 Task: select a rule when a card is archived by anyone.
Action: Mouse moved to (1231, 96)
Screenshot: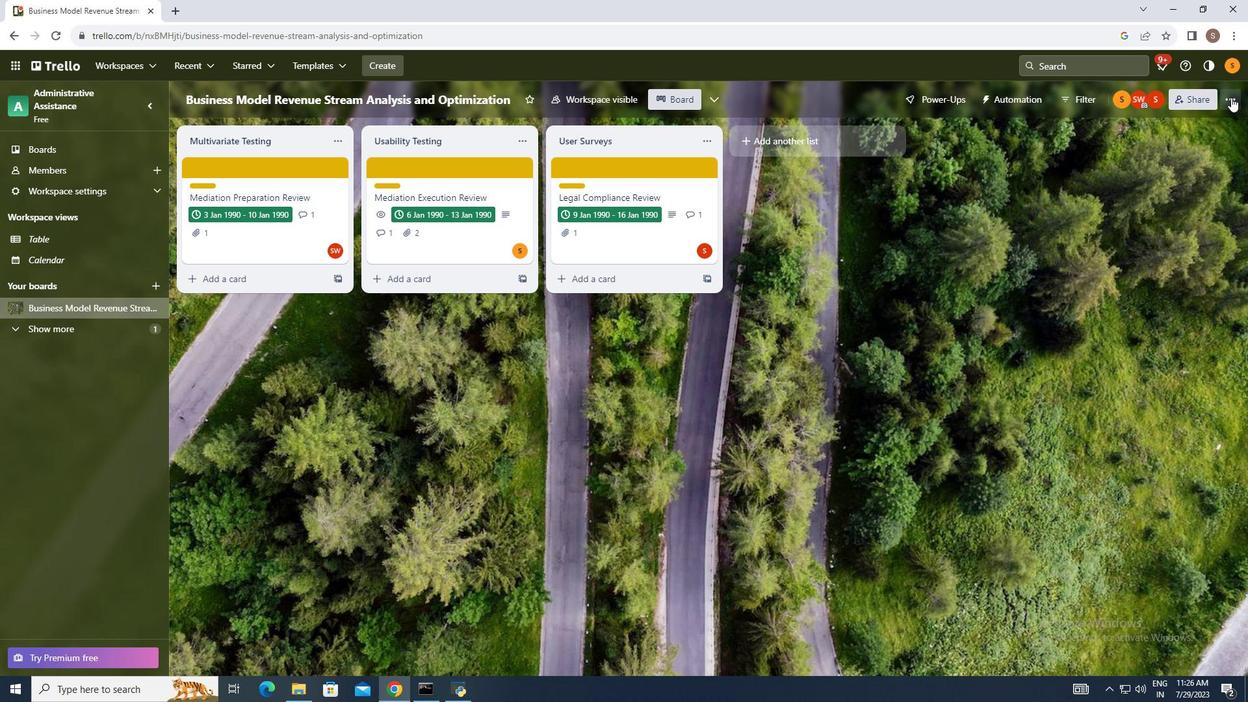 
Action: Mouse pressed left at (1231, 96)
Screenshot: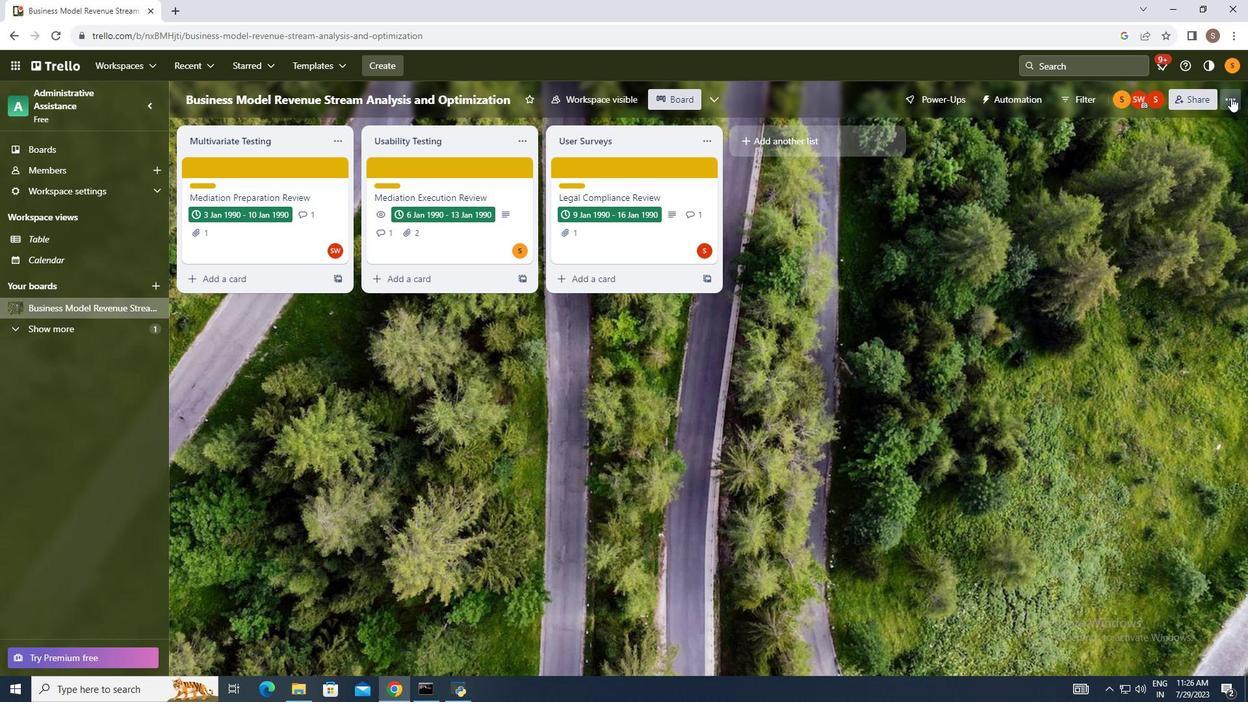 
Action: Mouse moved to (1110, 271)
Screenshot: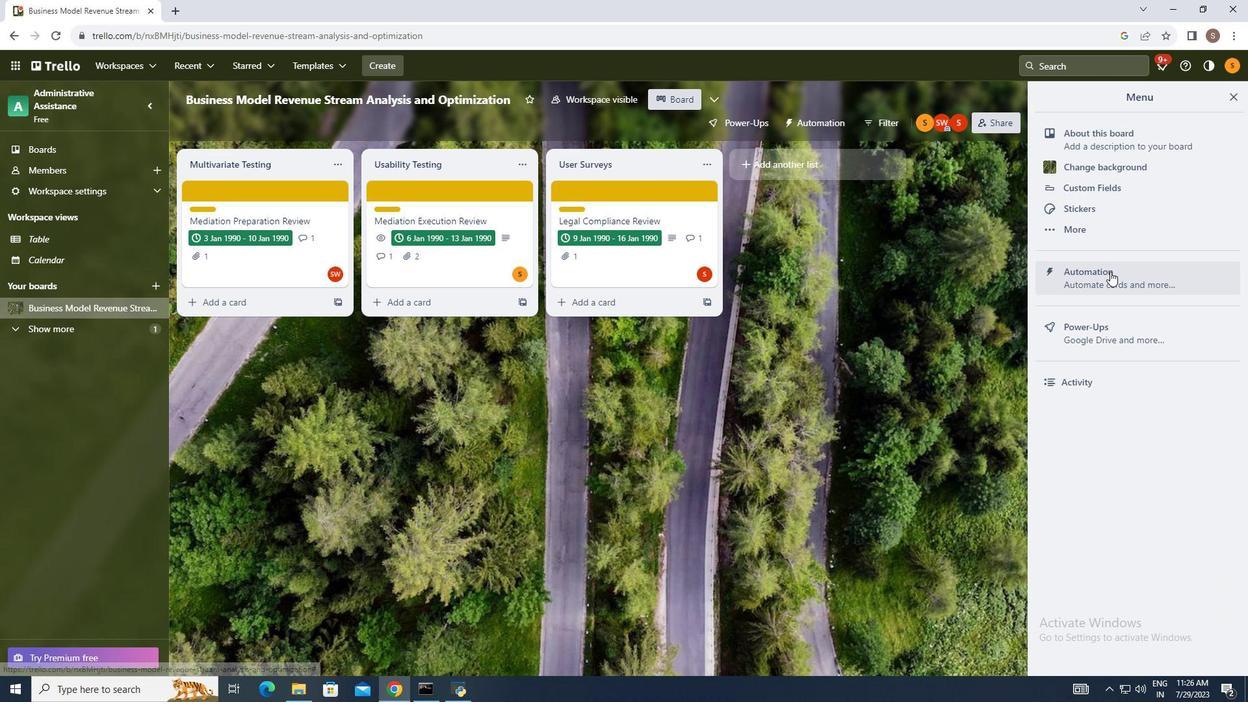 
Action: Mouse pressed left at (1110, 271)
Screenshot: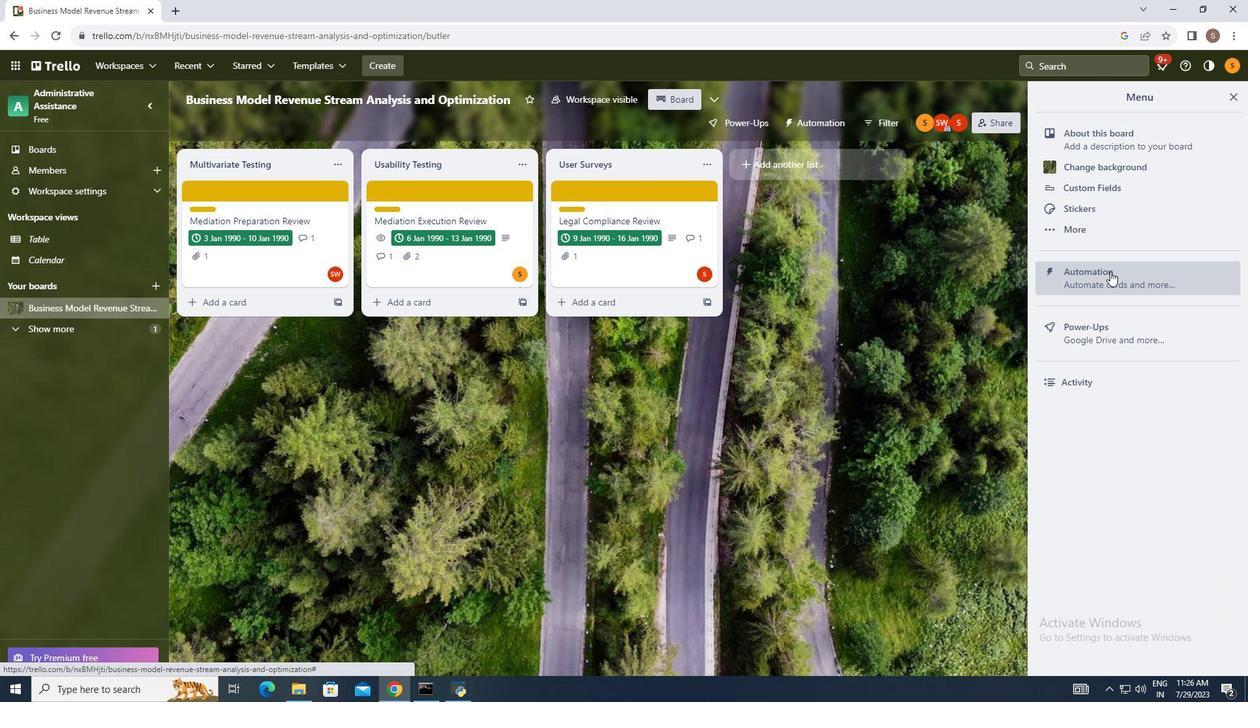 
Action: Mouse moved to (252, 240)
Screenshot: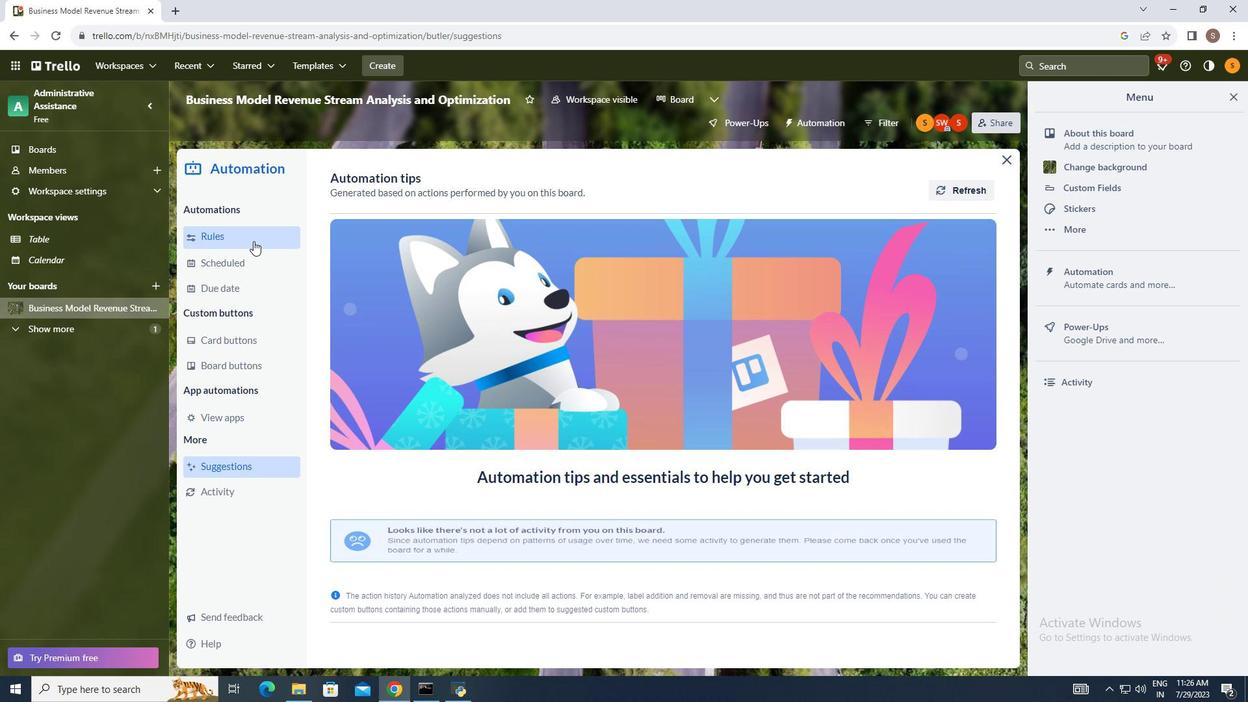 
Action: Mouse pressed left at (252, 240)
Screenshot: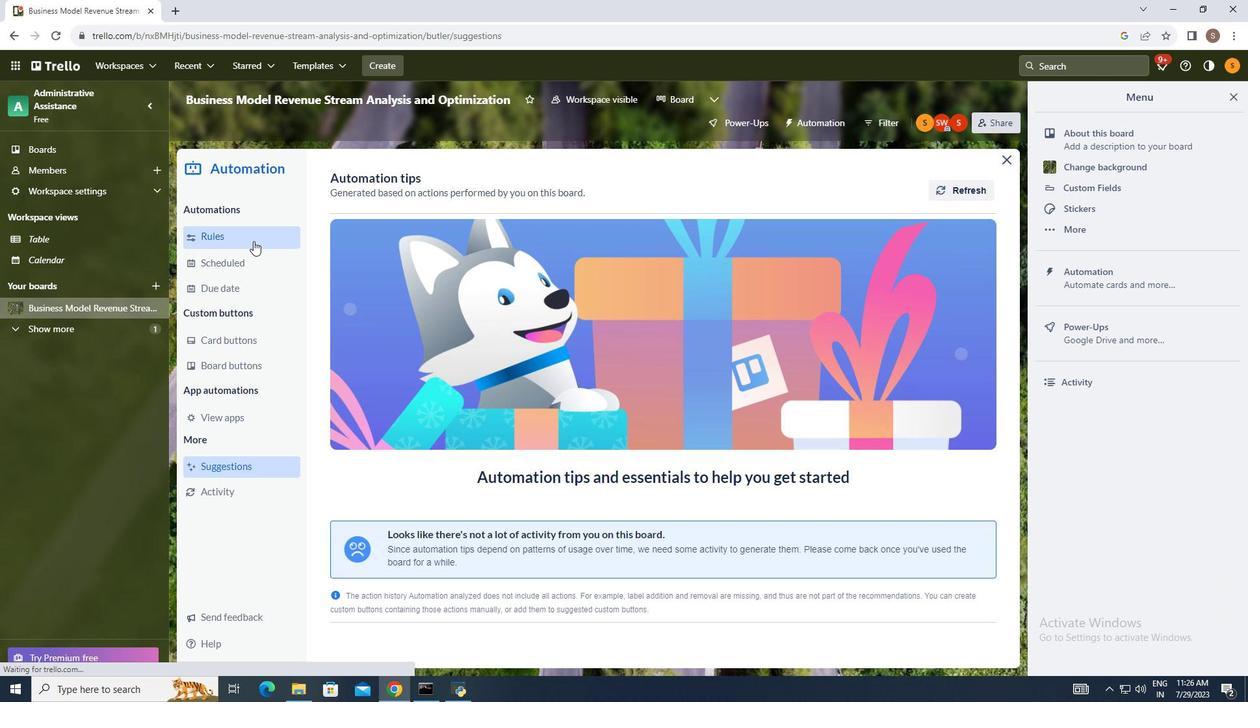 
Action: Mouse moved to (866, 182)
Screenshot: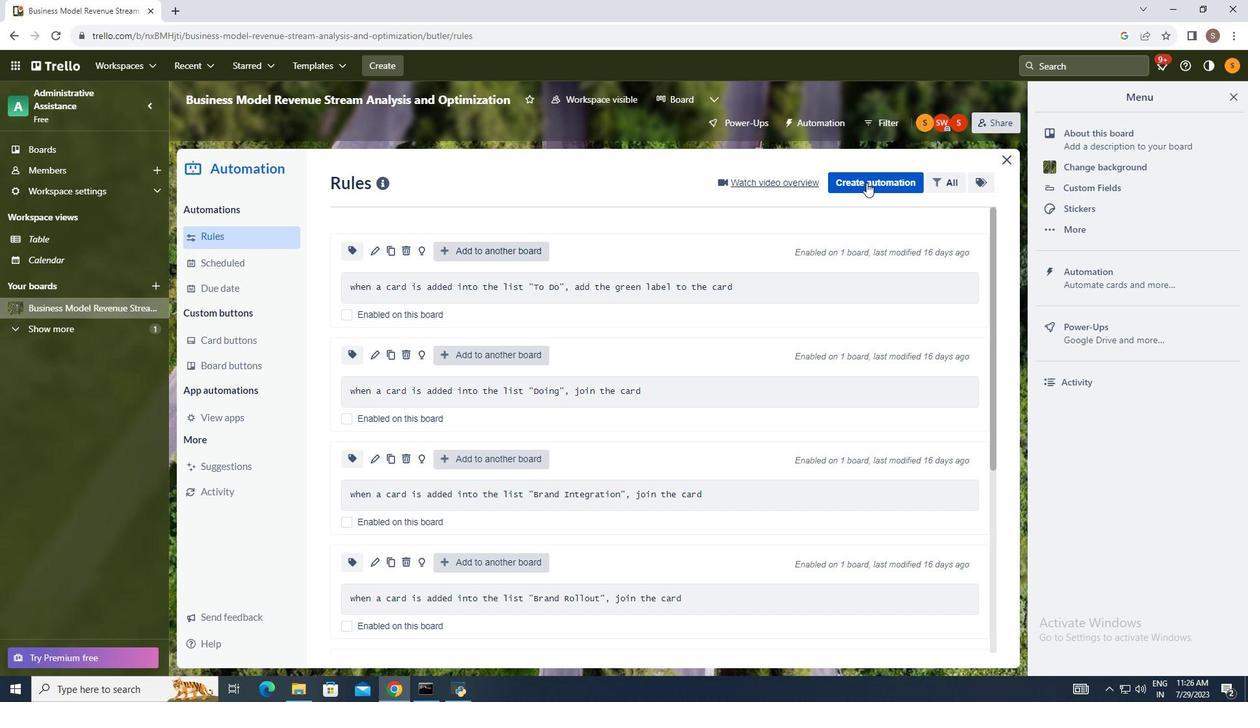 
Action: Mouse pressed left at (866, 182)
Screenshot: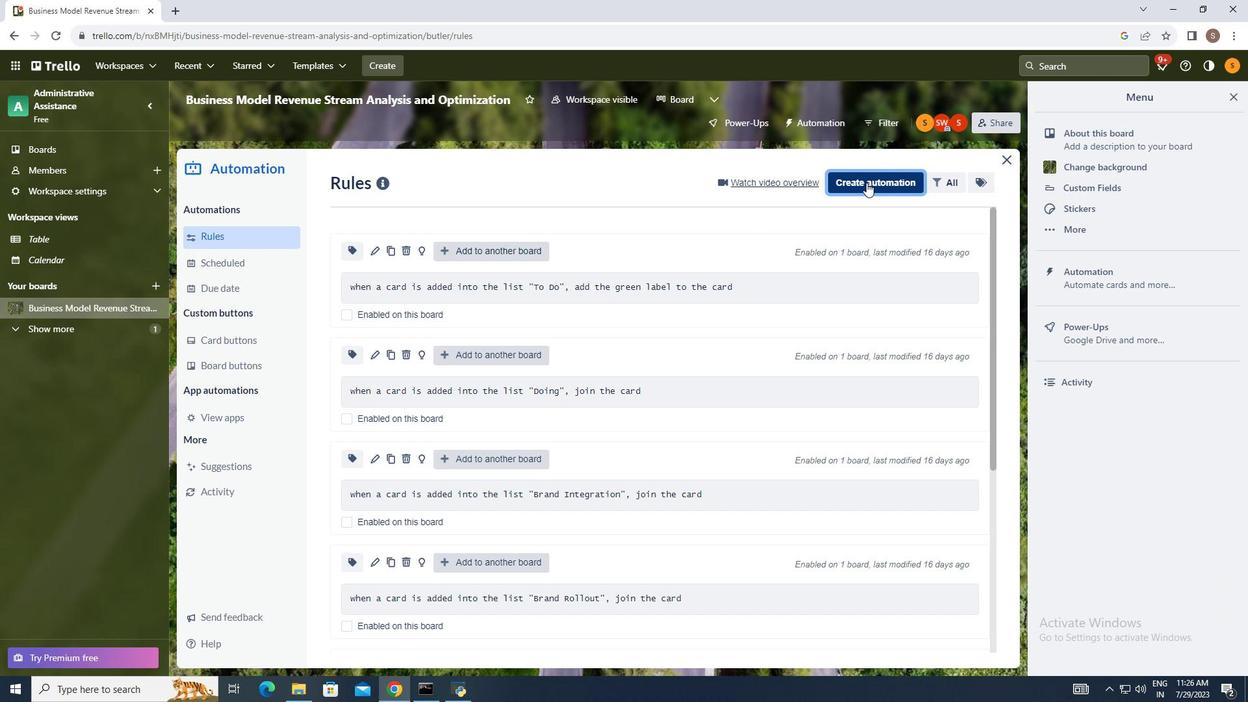 
Action: Mouse moved to (667, 306)
Screenshot: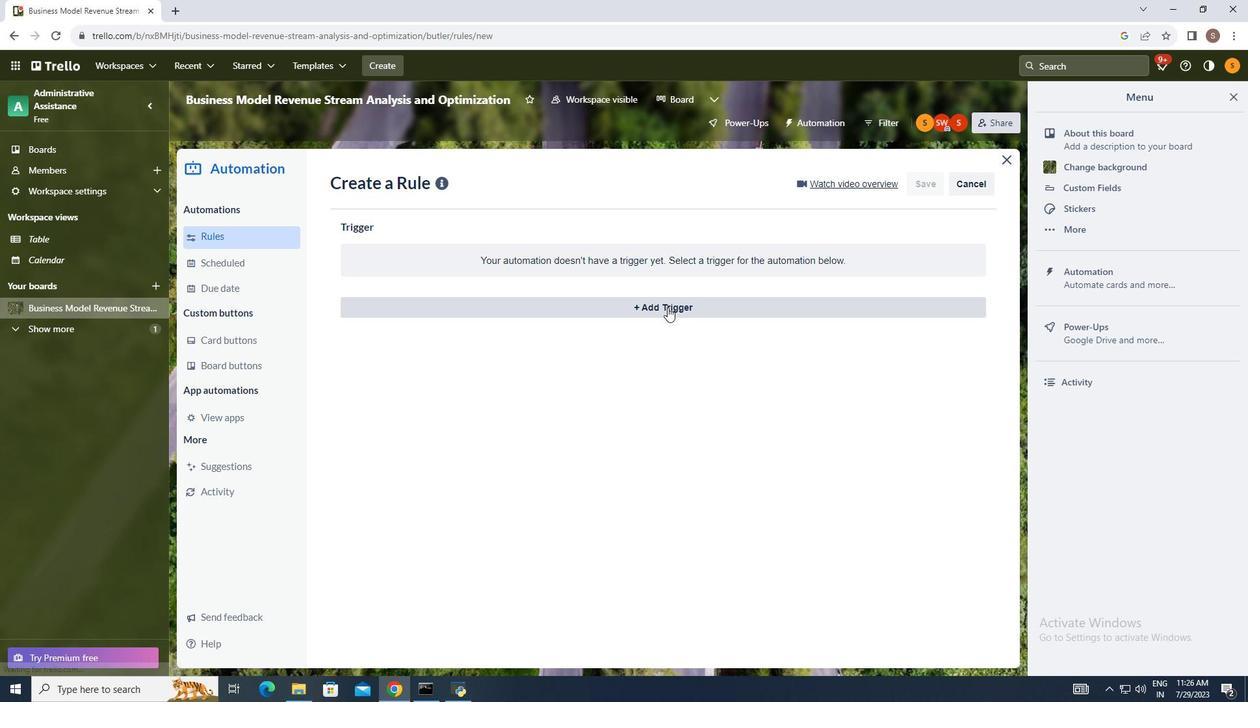 
Action: Mouse pressed left at (667, 306)
Screenshot: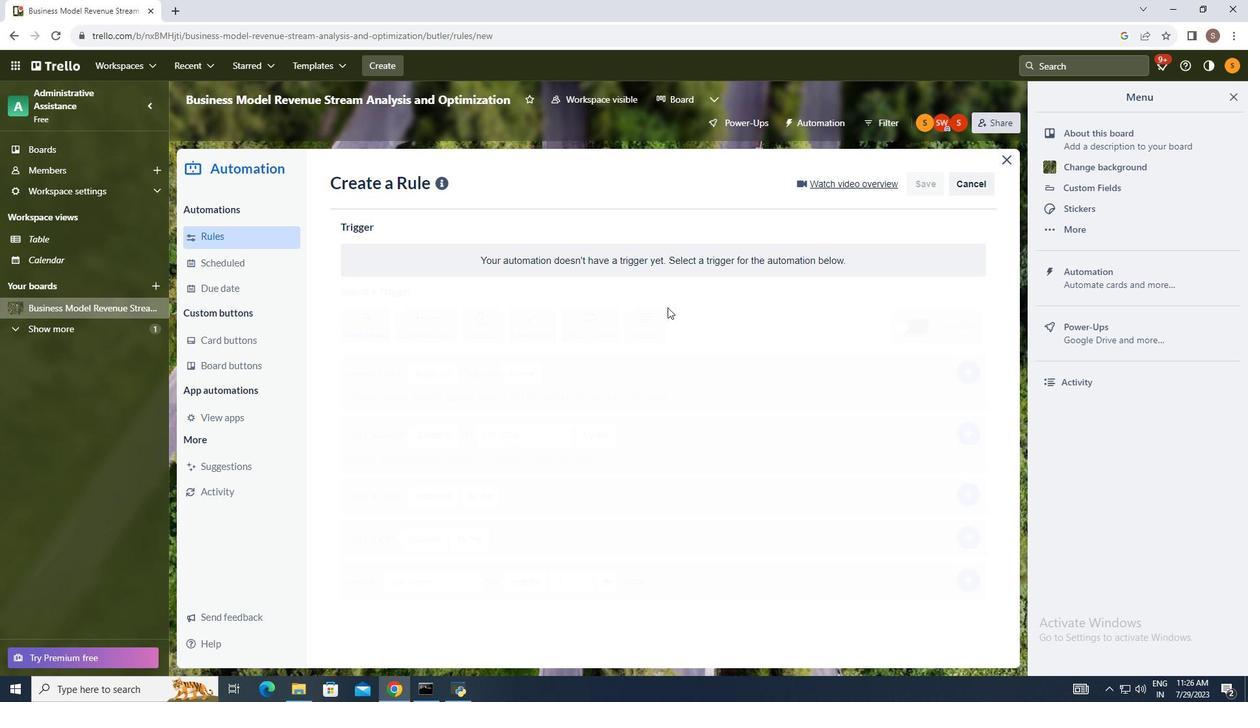 
Action: Mouse moved to (418, 526)
Screenshot: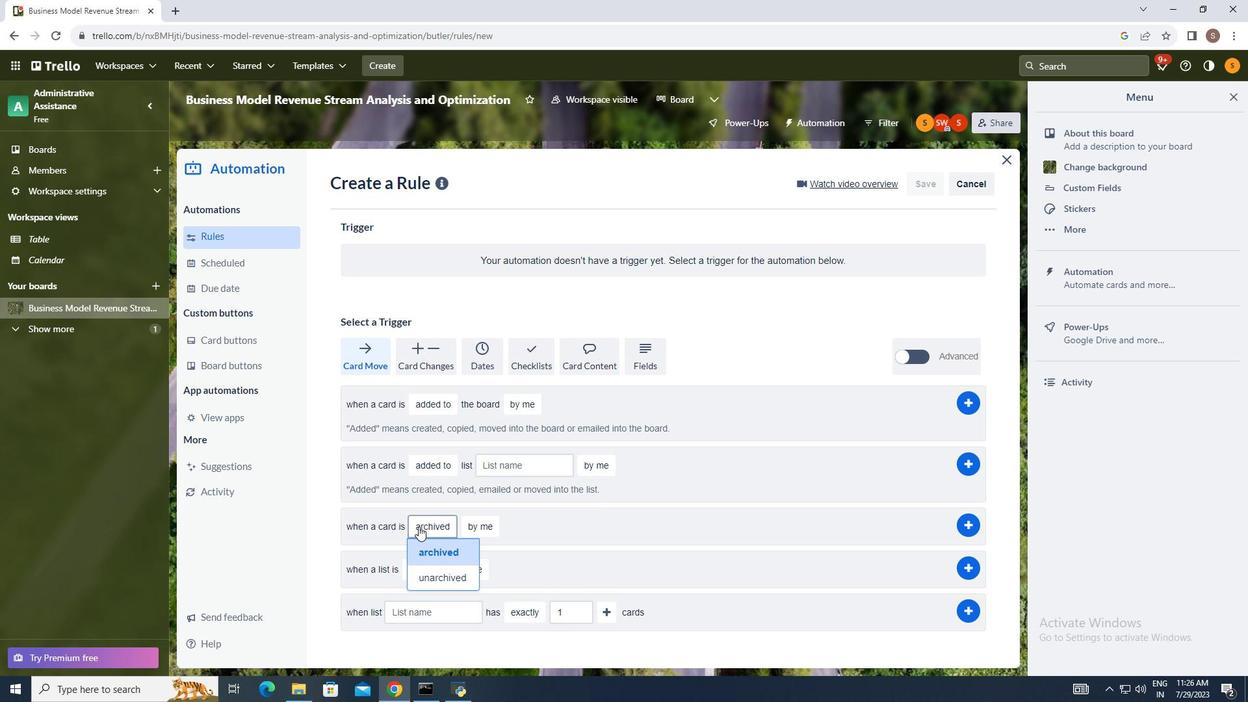 
Action: Mouse pressed left at (418, 526)
Screenshot: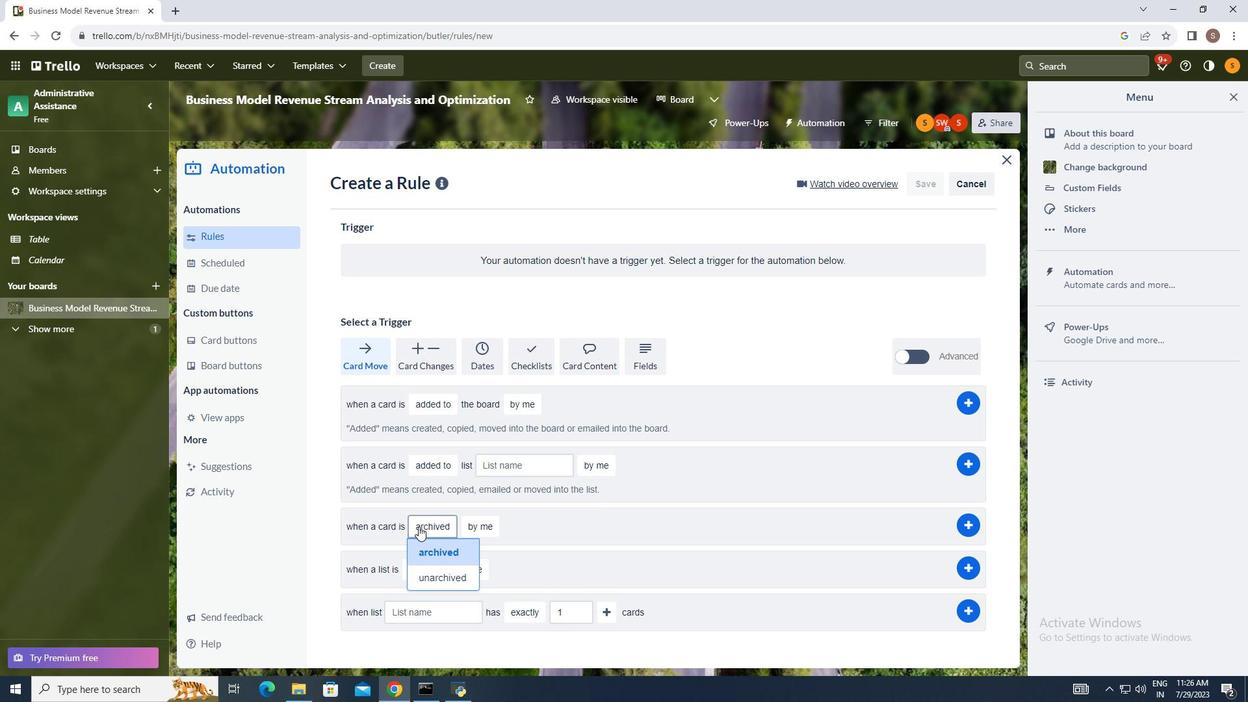 
Action: Mouse moved to (435, 548)
Screenshot: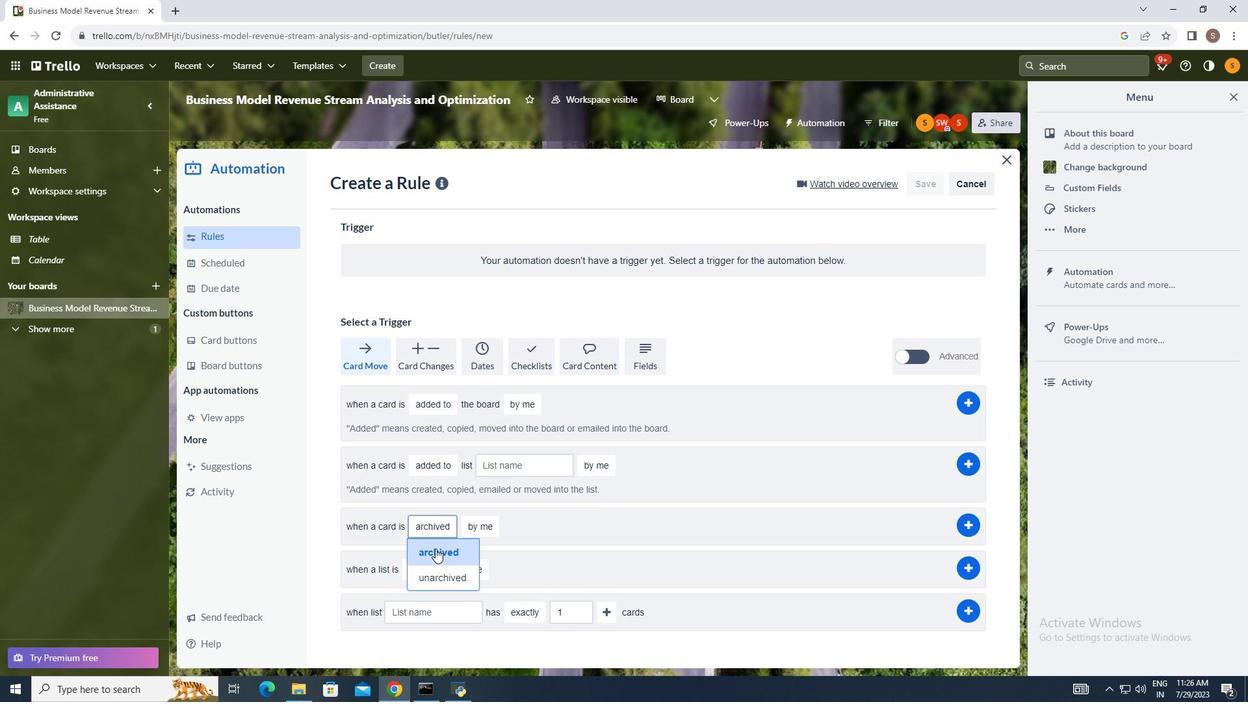 
Action: Mouse pressed left at (435, 548)
Screenshot: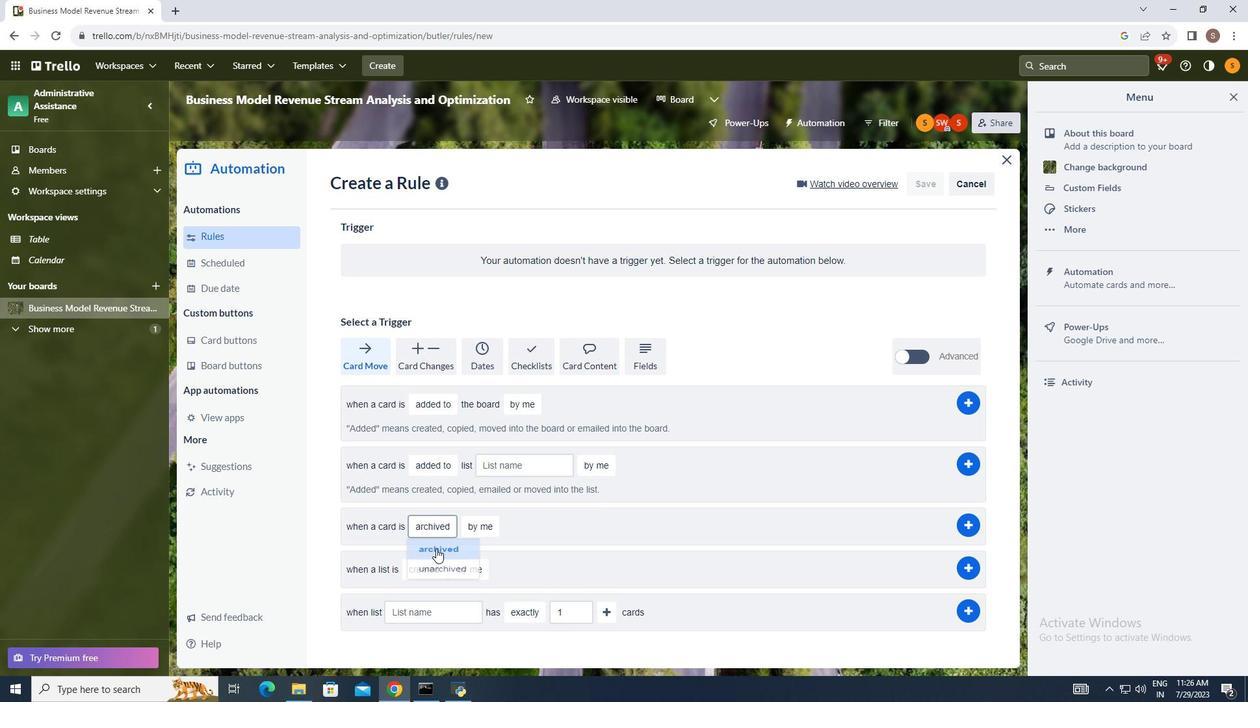 
Action: Mouse moved to (473, 524)
Screenshot: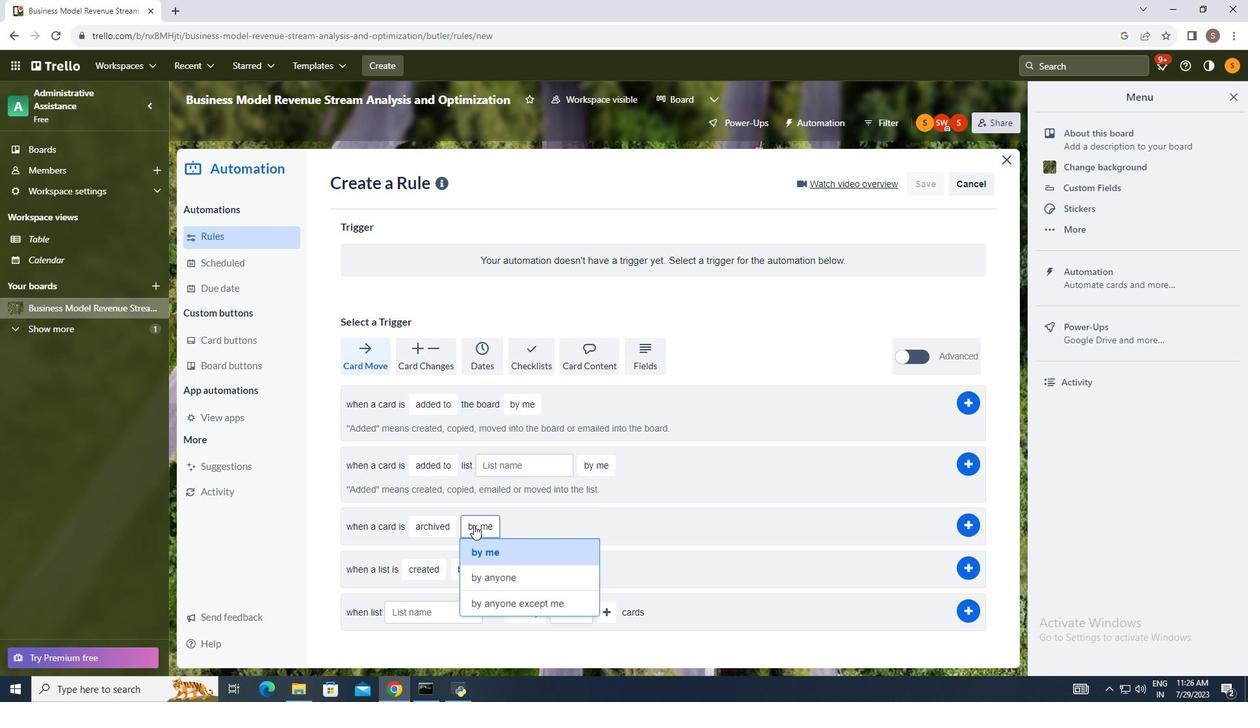 
Action: Mouse pressed left at (473, 524)
Screenshot: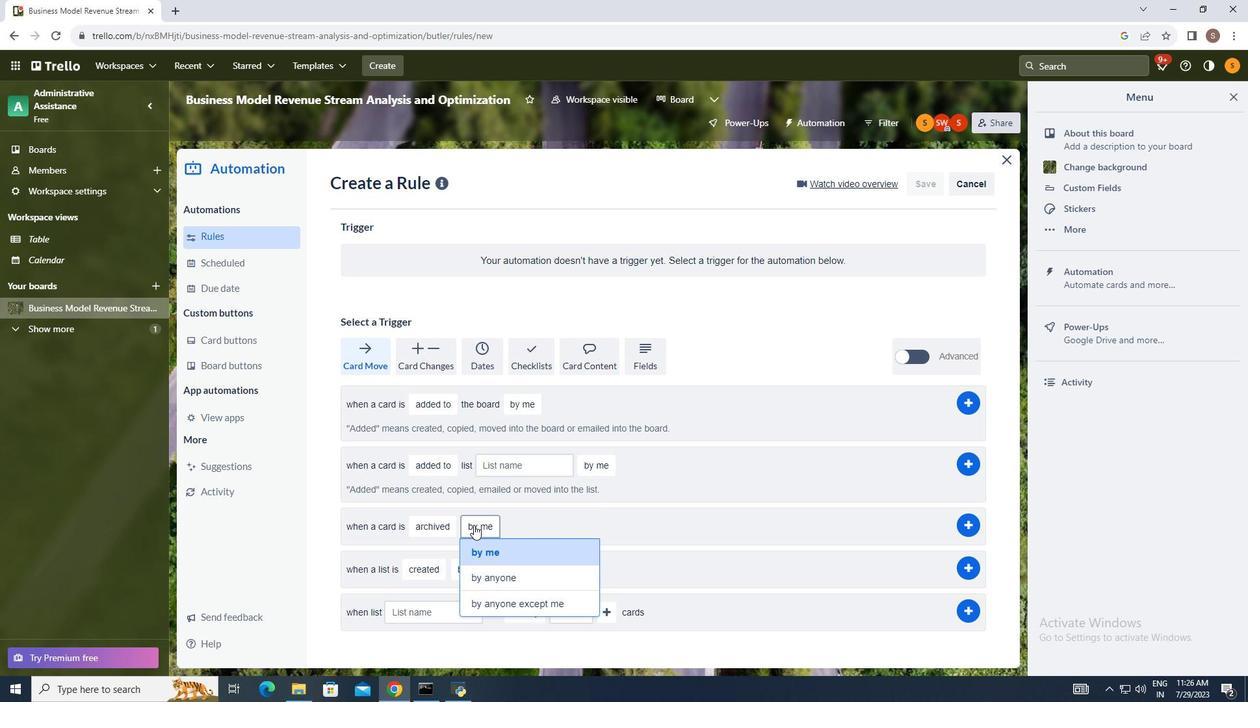 
Action: Mouse moved to (494, 574)
Screenshot: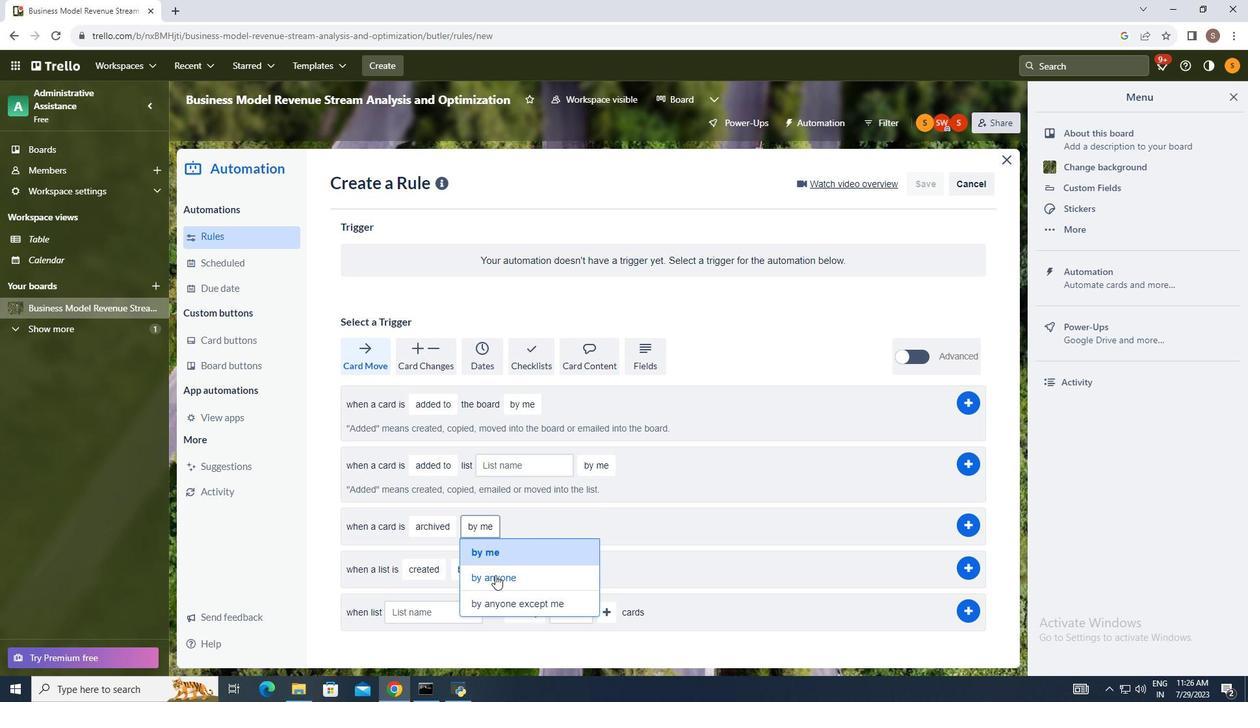 
Action: Mouse pressed left at (494, 574)
Screenshot: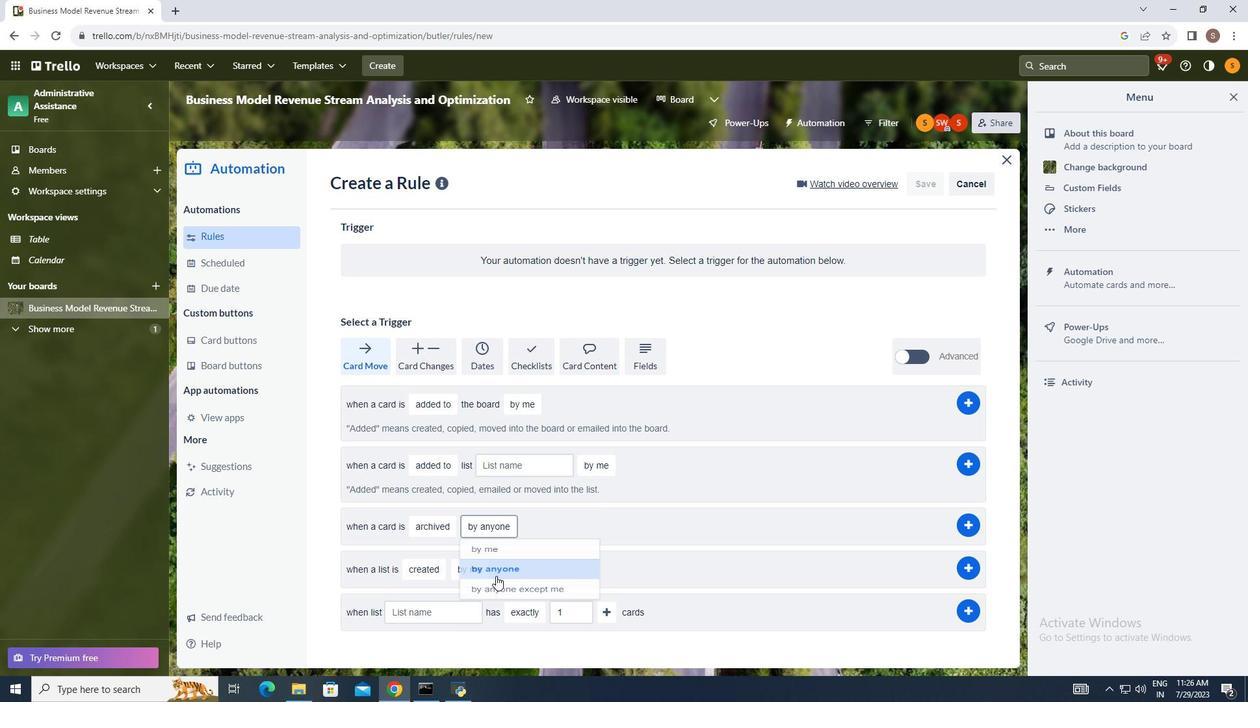 
Action: Mouse moved to (672, 540)
Screenshot: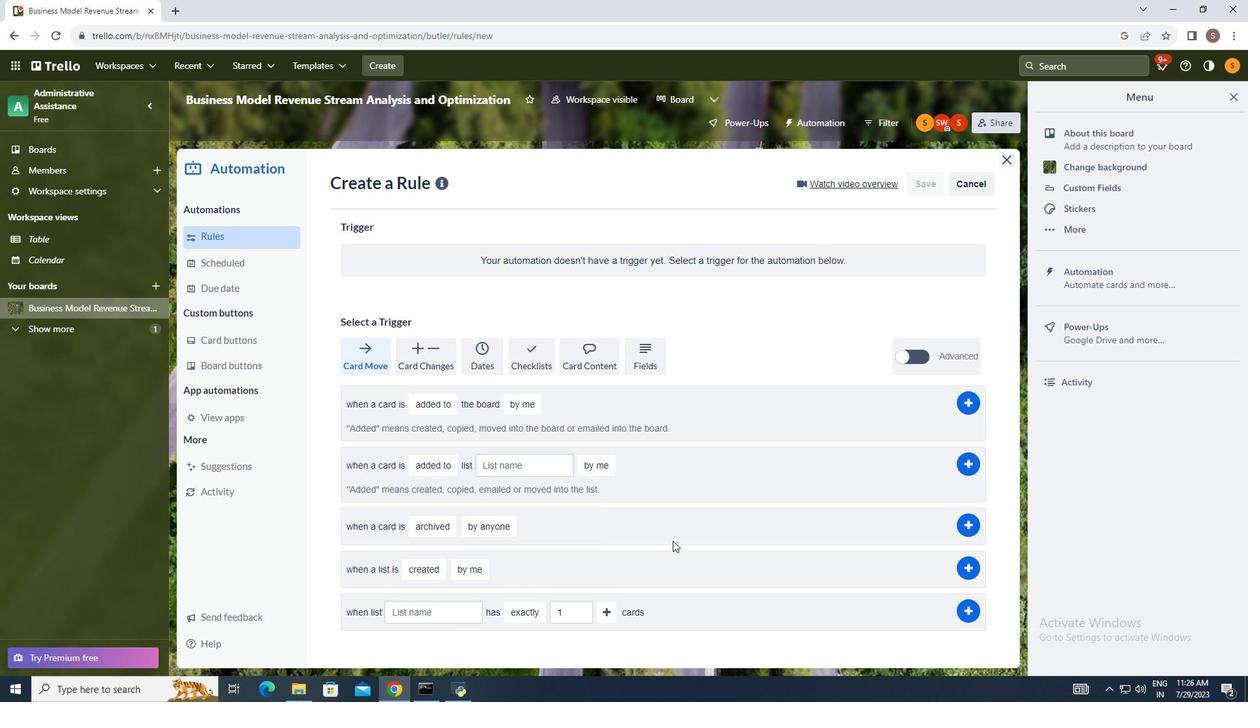 
